 Task: Add a condition where "Channel Is Chat transcript" in new tickets in your groups.
Action: Mouse moved to (106, 382)
Screenshot: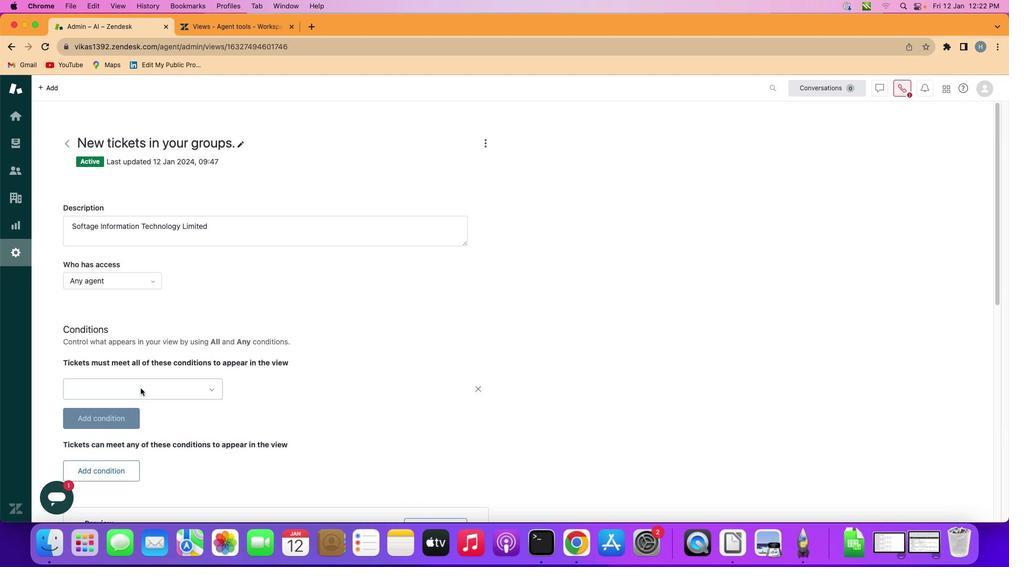 
Action: Mouse pressed left at (106, 382)
Screenshot: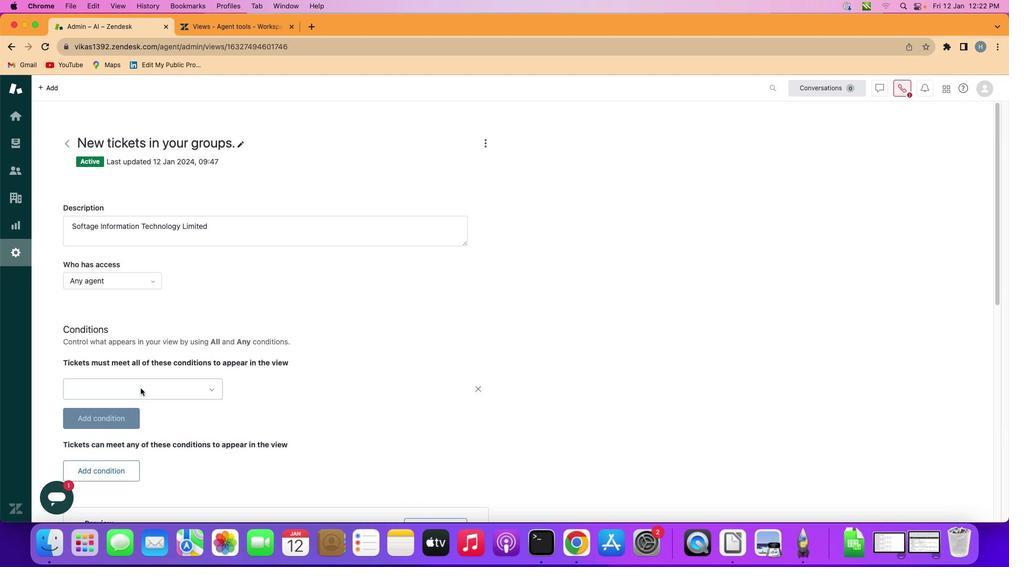
Action: Mouse moved to (155, 372)
Screenshot: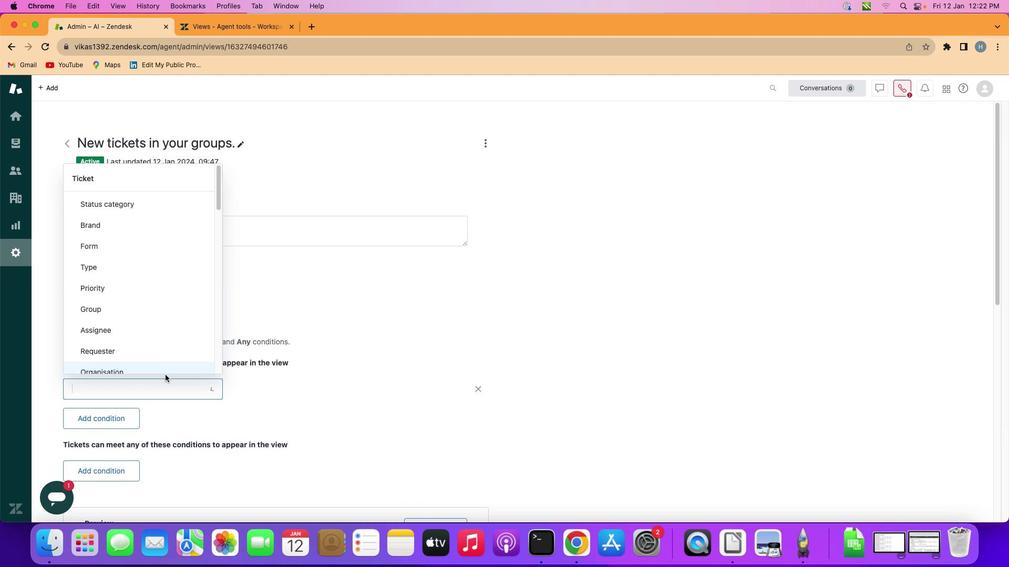 
Action: Mouse pressed left at (155, 372)
Screenshot: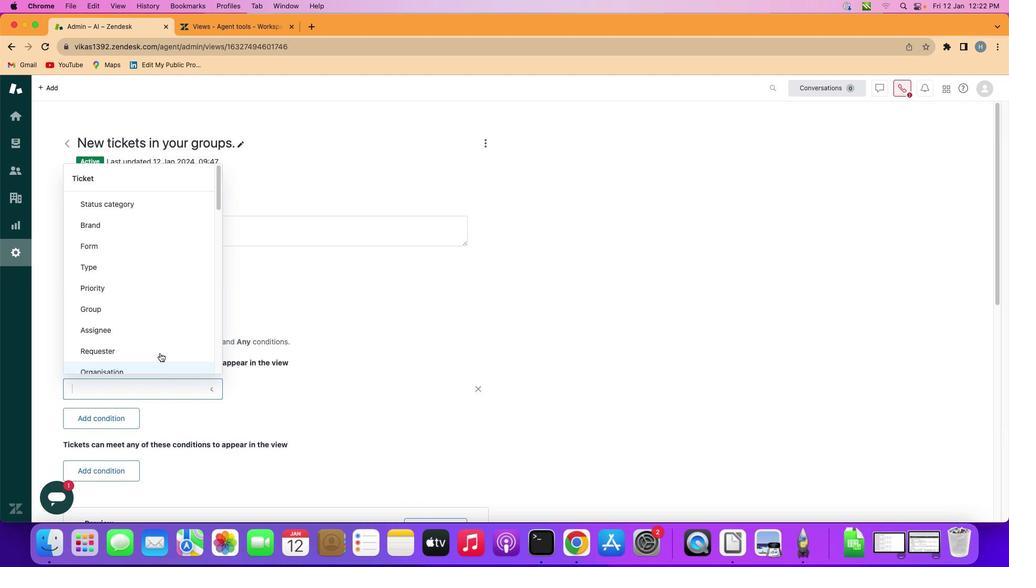 
Action: Mouse moved to (145, 270)
Screenshot: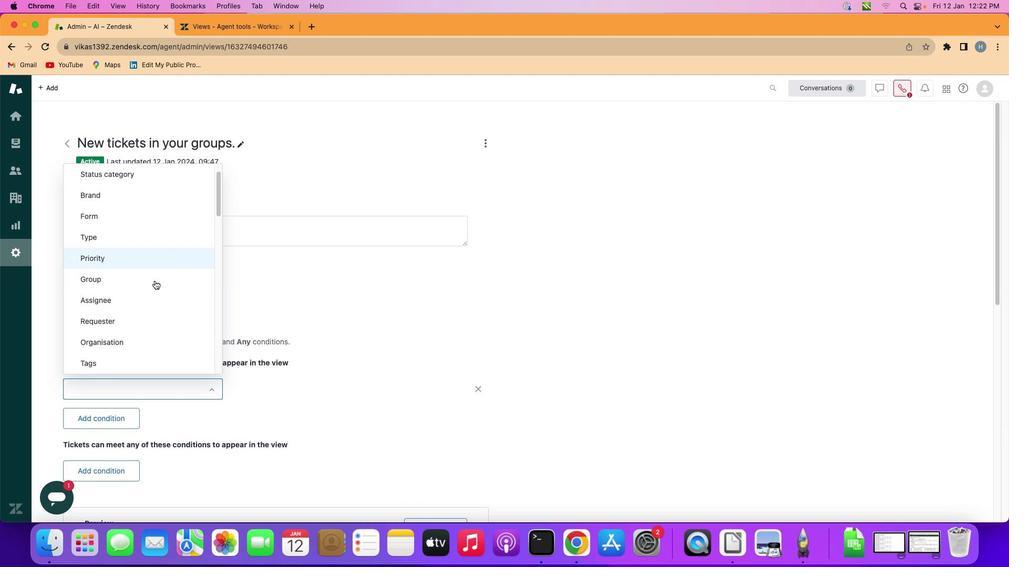 
Action: Mouse scrolled (145, 270) with delta (-9, -9)
Screenshot: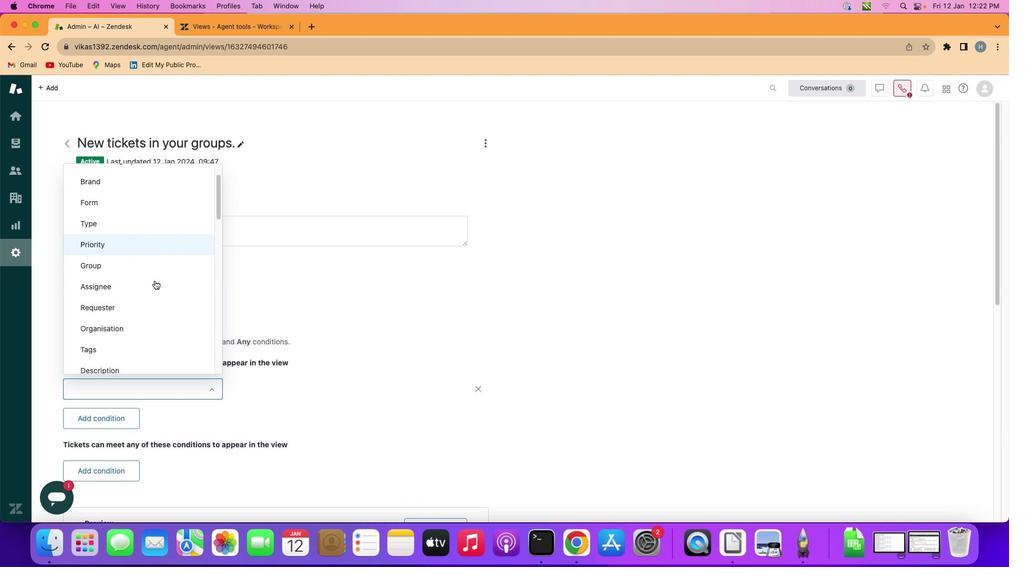 
Action: Mouse scrolled (145, 270) with delta (-9, -9)
Screenshot: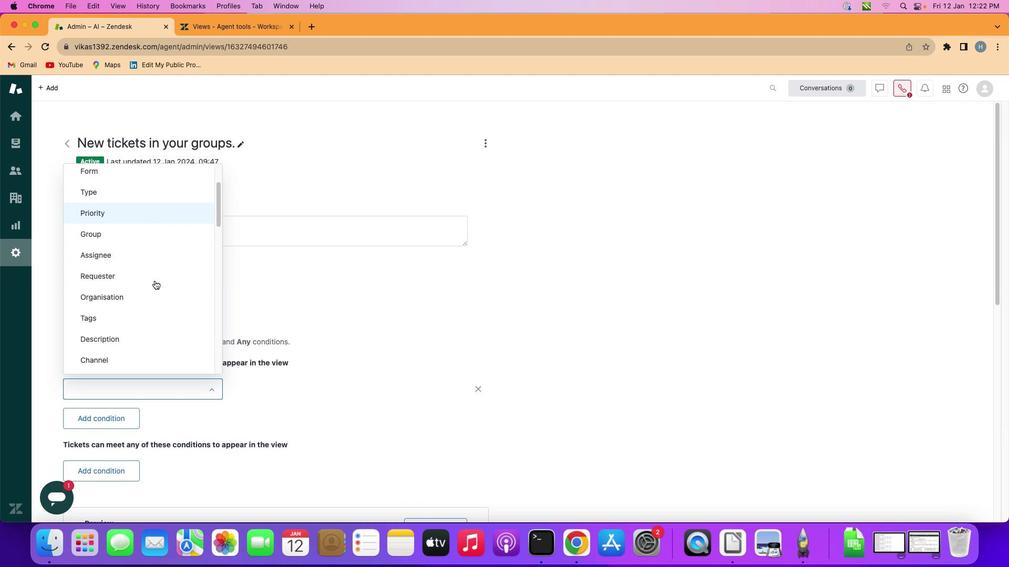 
Action: Mouse scrolled (145, 270) with delta (-9, -9)
Screenshot: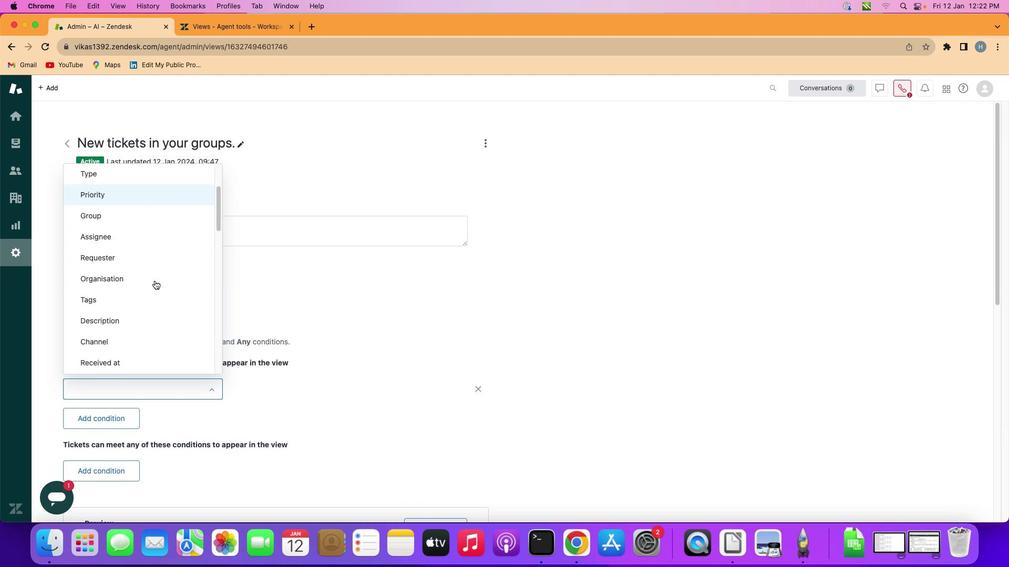 
Action: Mouse scrolled (145, 270) with delta (-9, -10)
Screenshot: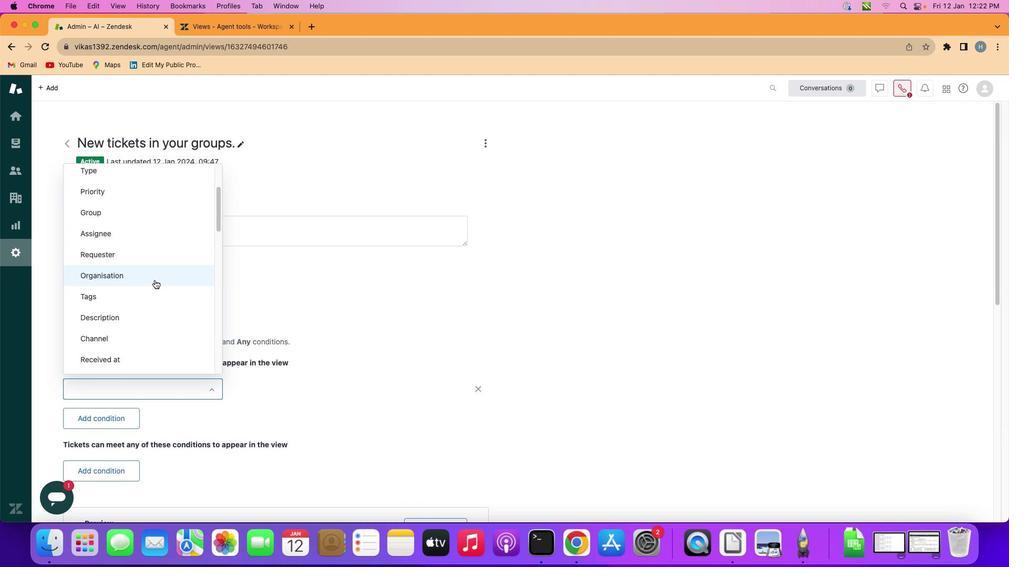 
Action: Mouse scrolled (145, 270) with delta (-9, -9)
Screenshot: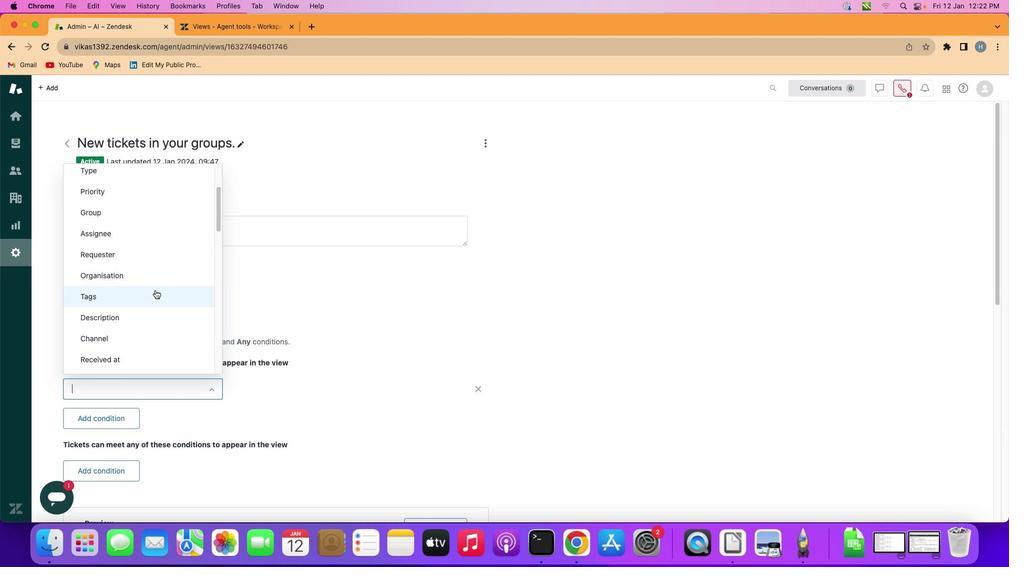 
Action: Mouse moved to (145, 329)
Screenshot: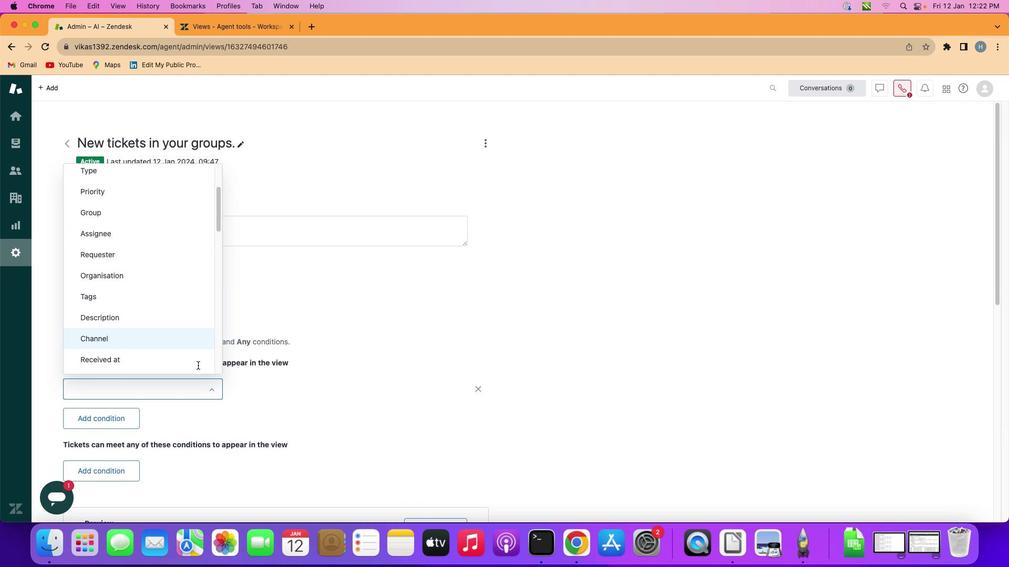 
Action: Mouse pressed left at (145, 329)
Screenshot: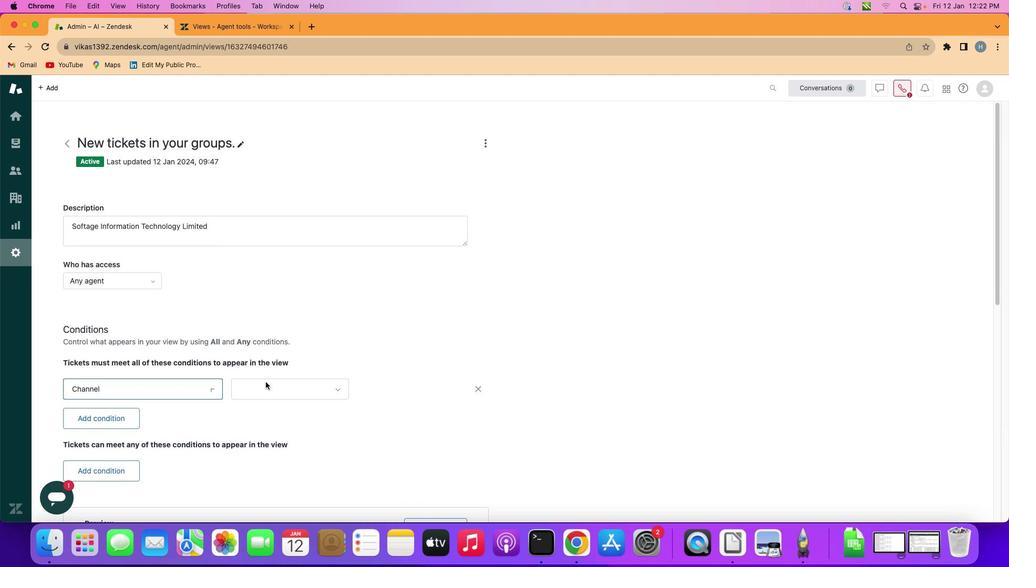 
Action: Mouse moved to (283, 381)
Screenshot: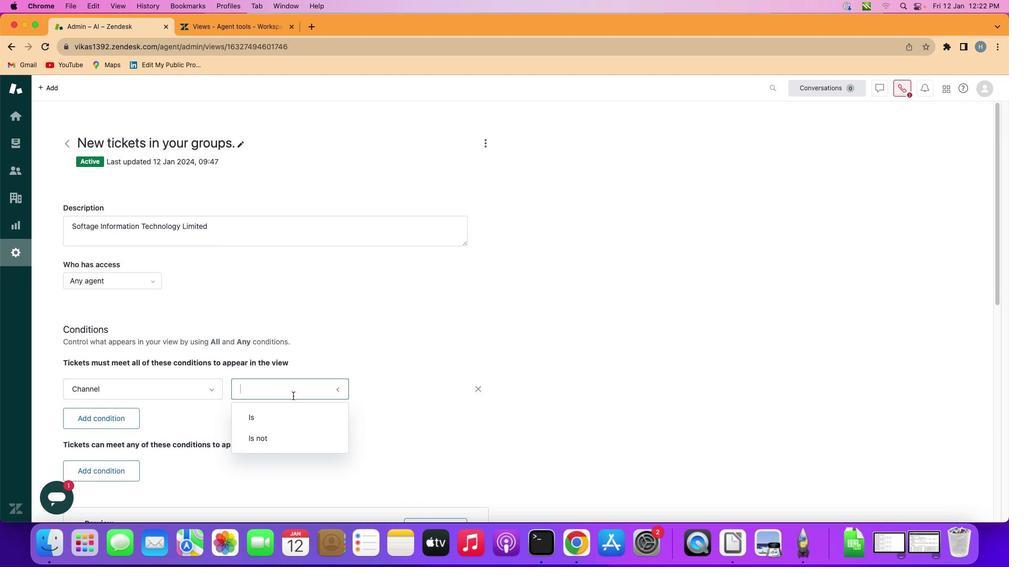 
Action: Mouse pressed left at (283, 381)
Screenshot: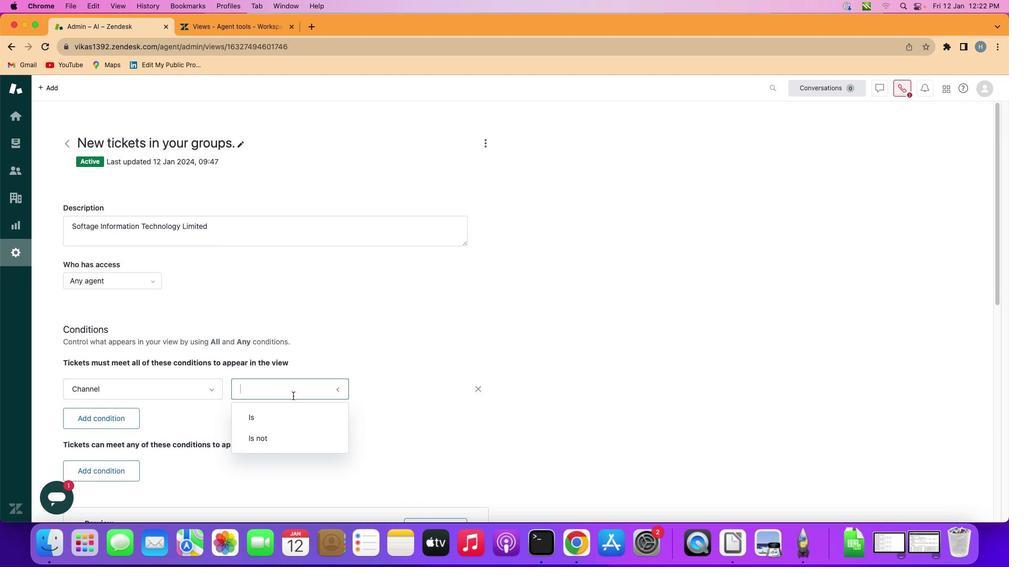 
Action: Mouse moved to (284, 406)
Screenshot: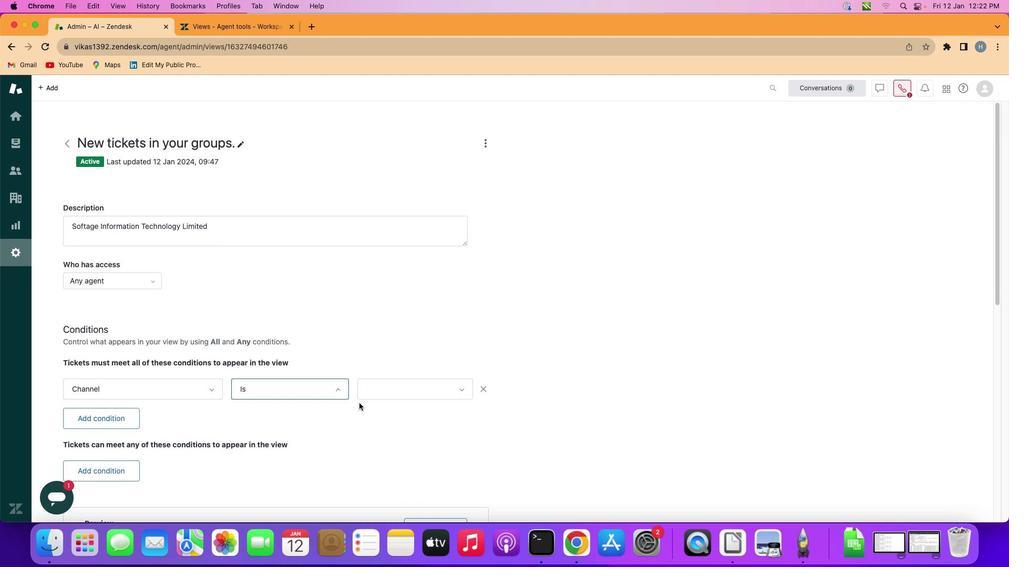 
Action: Mouse pressed left at (284, 406)
Screenshot: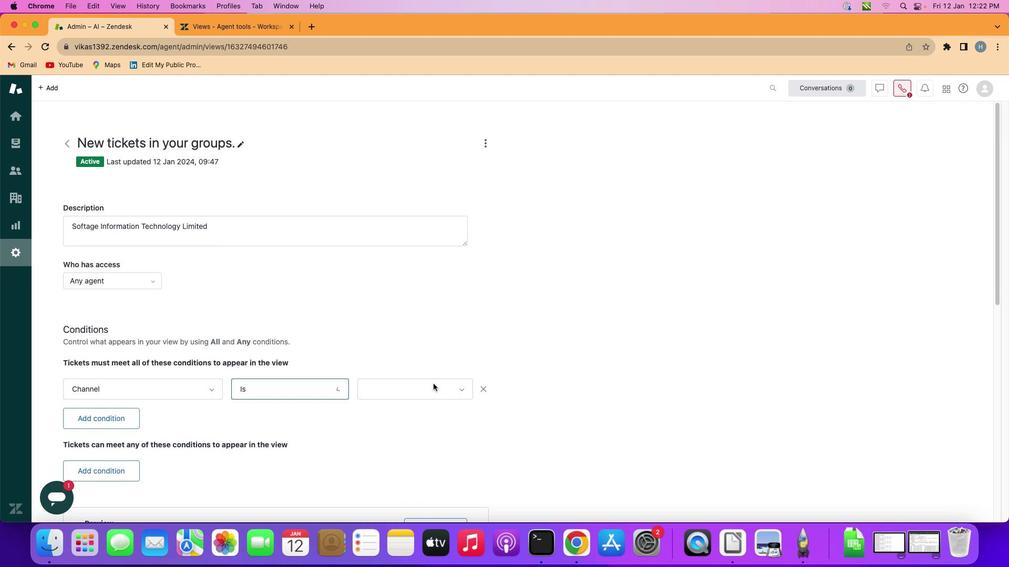 
Action: Mouse moved to (424, 373)
Screenshot: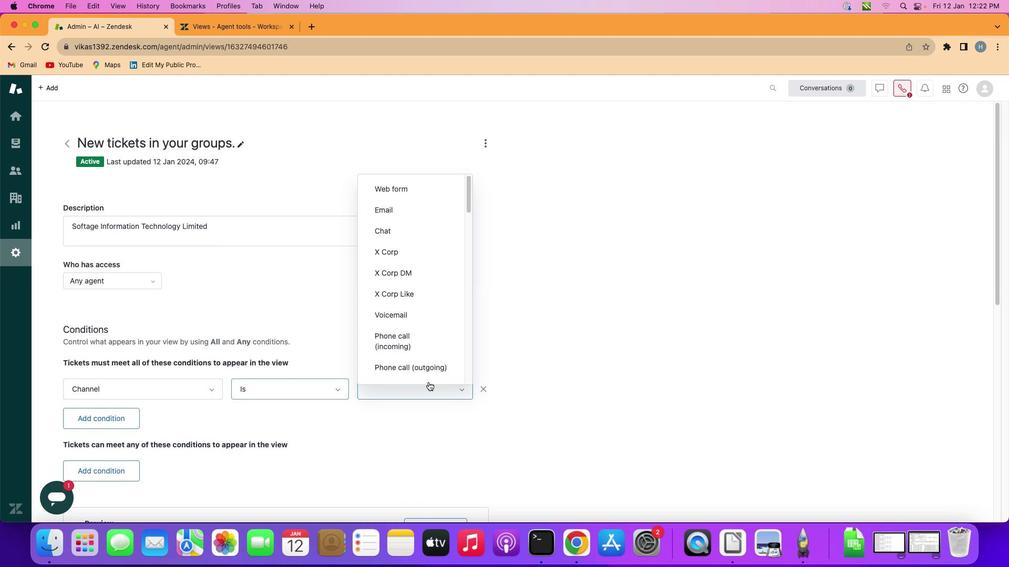 
Action: Mouse pressed left at (424, 373)
Screenshot: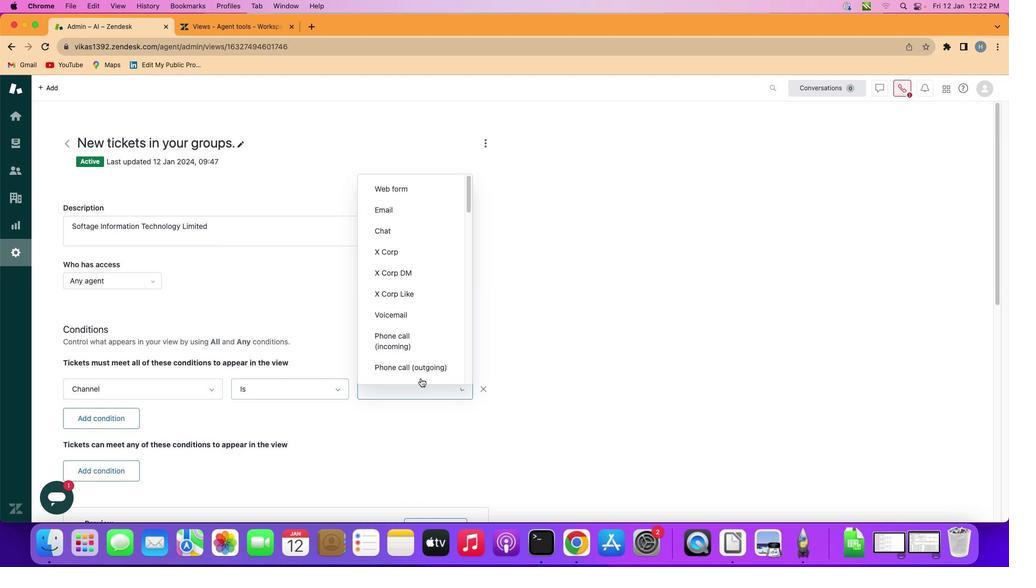 
Action: Mouse moved to (399, 287)
Screenshot: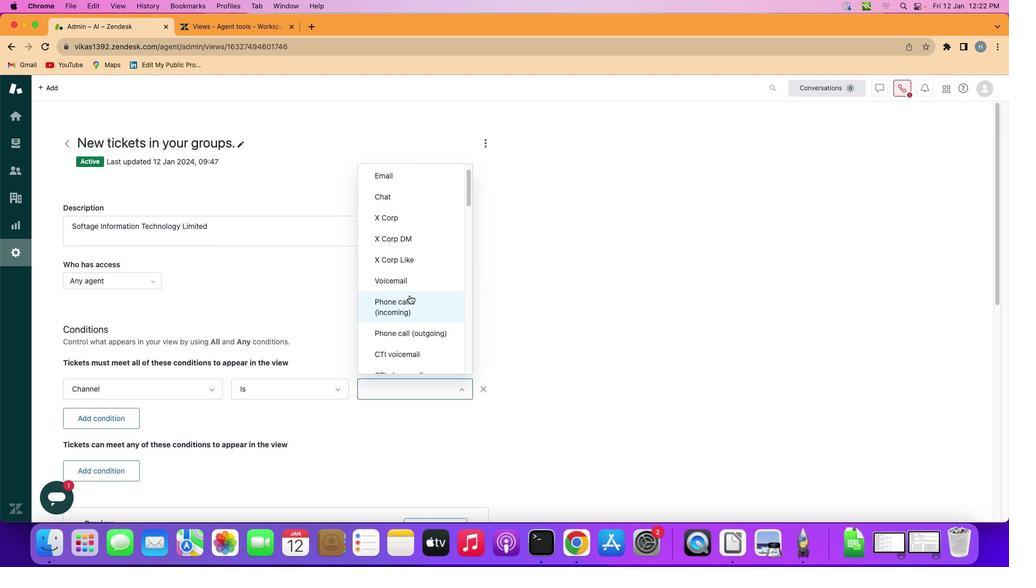 
Action: Mouse scrolled (399, 287) with delta (-9, -9)
Screenshot: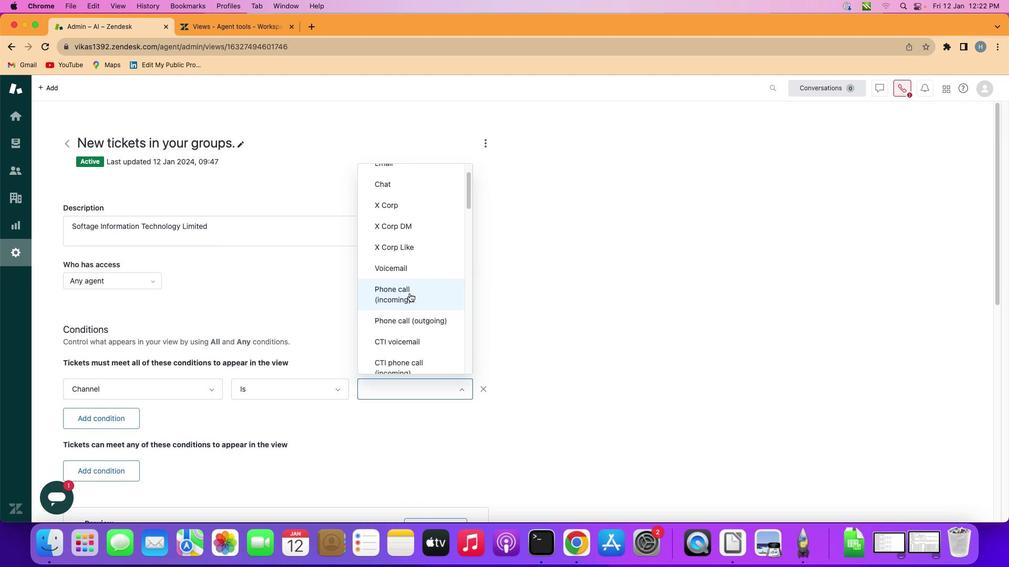 
Action: Mouse scrolled (399, 287) with delta (-9, -9)
Screenshot: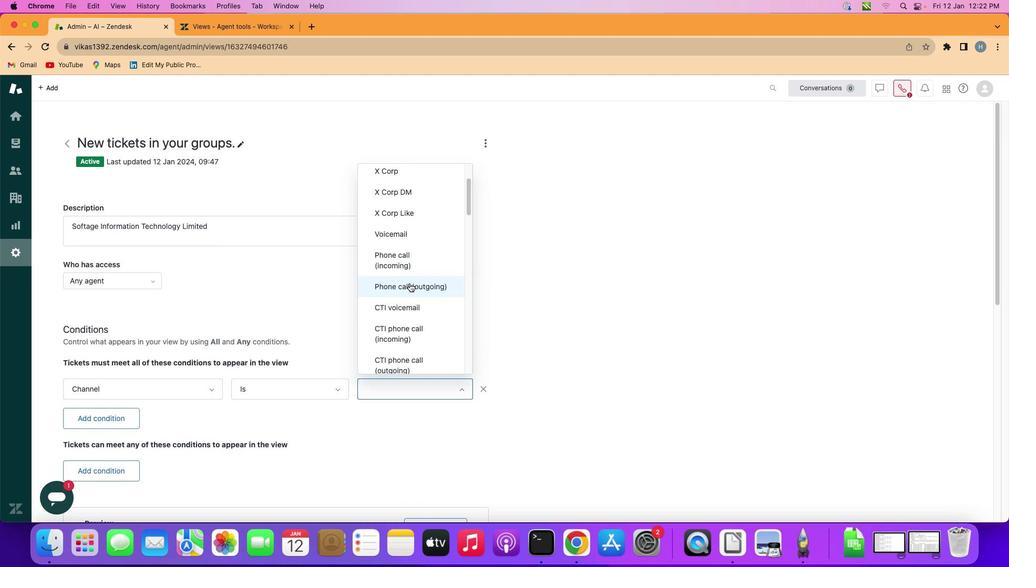 
Action: Mouse scrolled (399, 287) with delta (-9, -9)
Screenshot: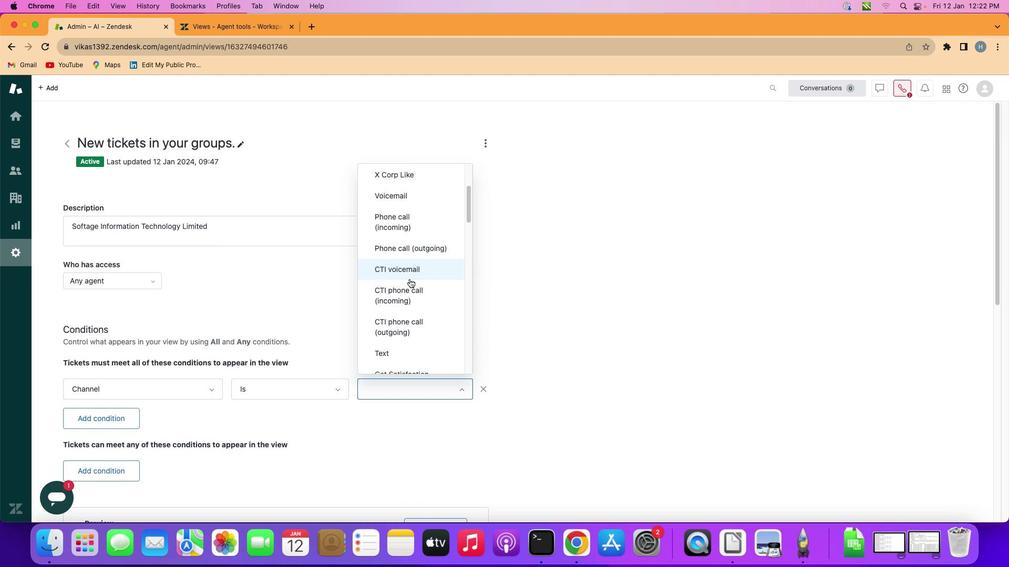 
Action: Mouse moved to (399, 286)
Screenshot: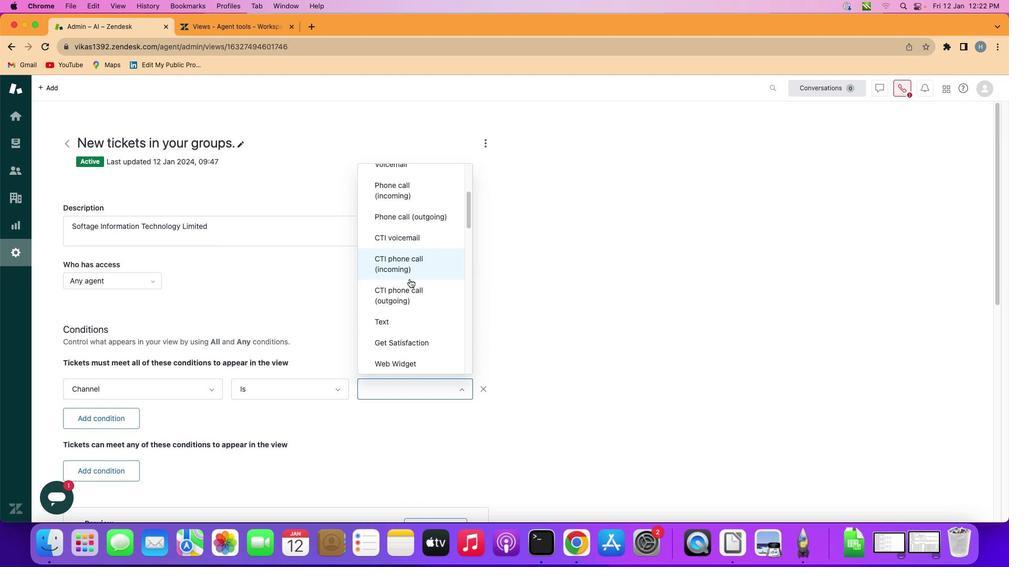 
Action: Mouse scrolled (399, 286) with delta (-9, -10)
Screenshot: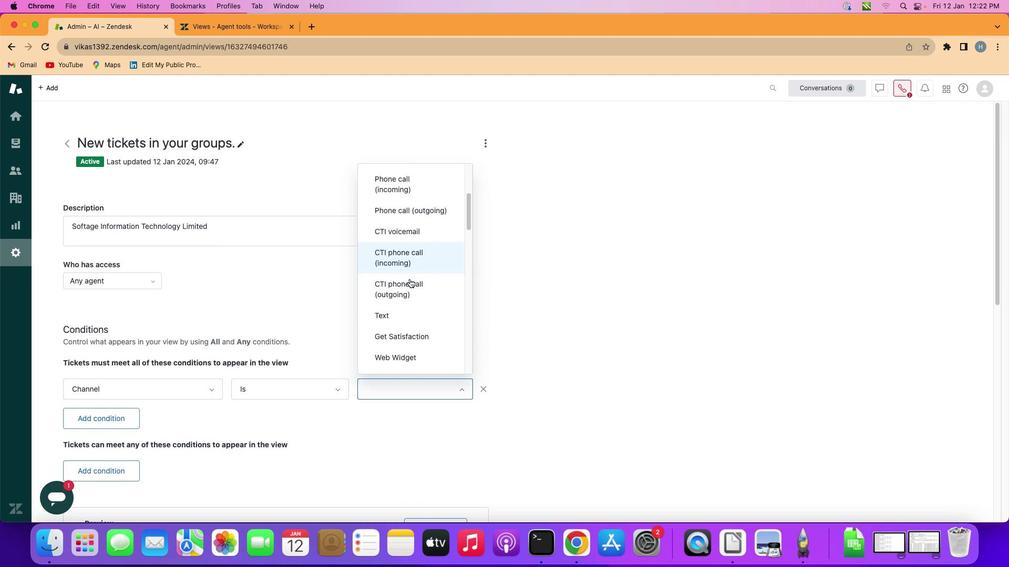 
Action: Mouse moved to (399, 278)
Screenshot: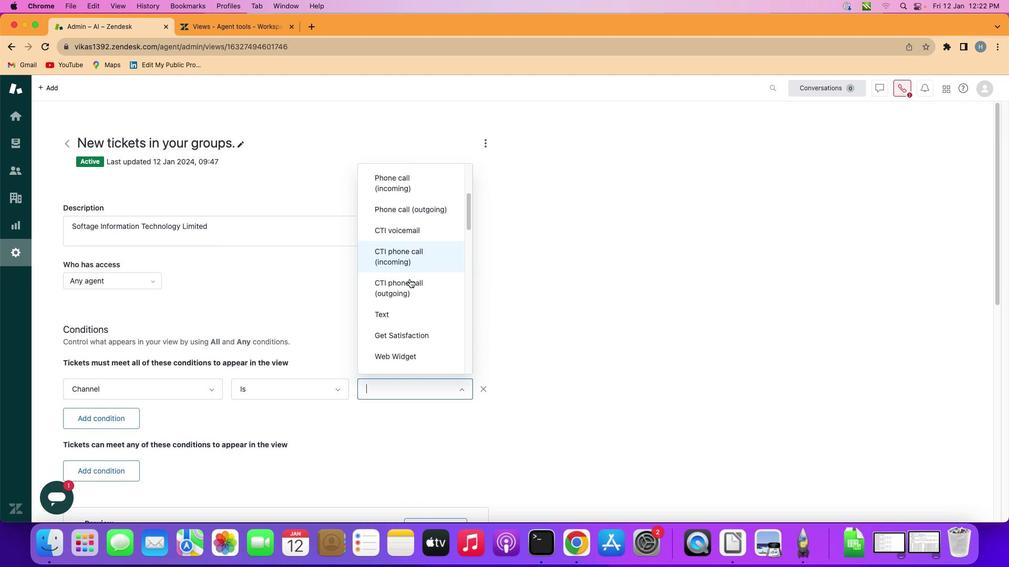
Action: Mouse scrolled (399, 278) with delta (-9, -10)
Screenshot: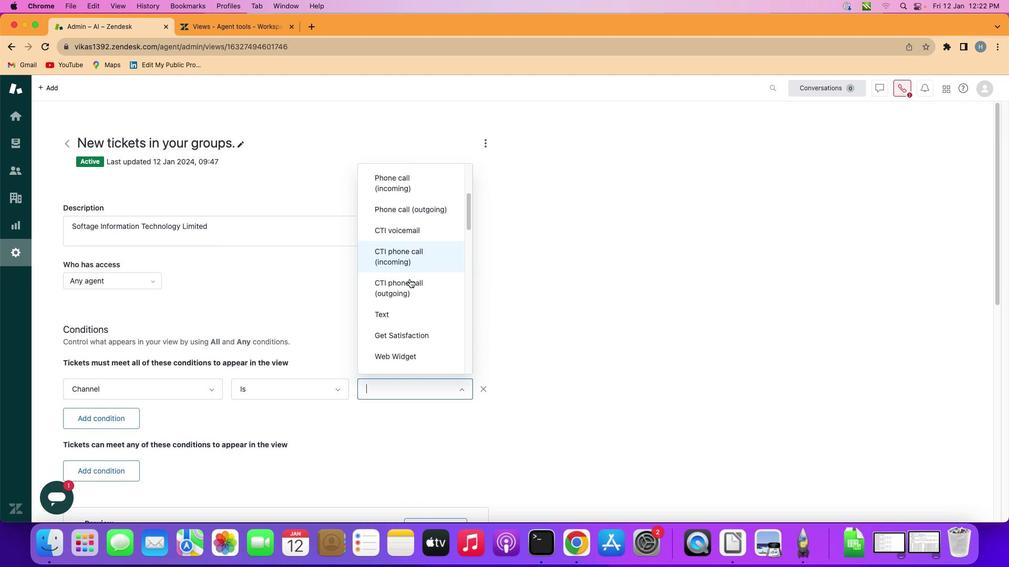 
Action: Mouse moved to (400, 269)
Screenshot: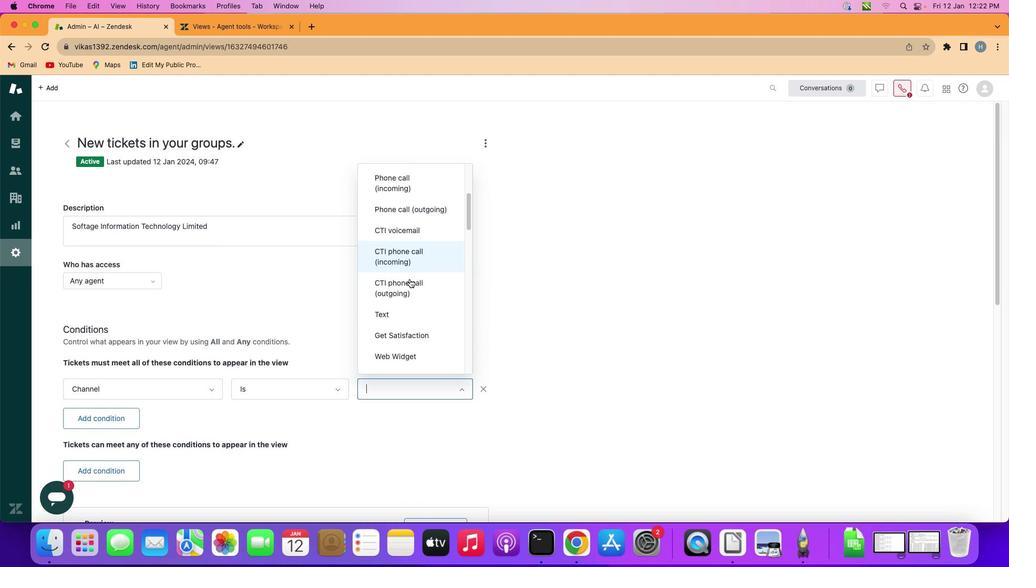
Action: Mouse scrolled (400, 269) with delta (-9, -9)
Screenshot: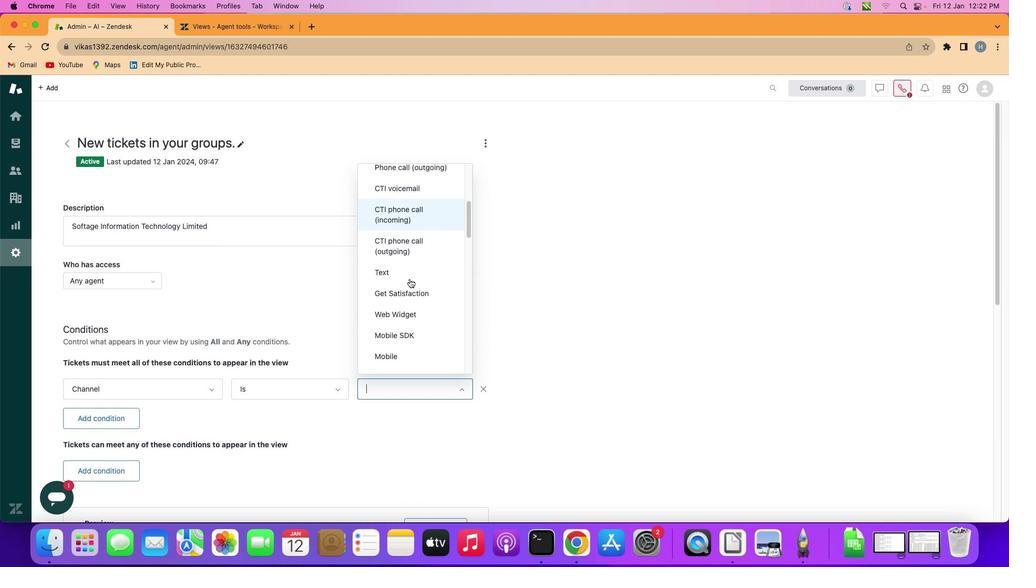 
Action: Mouse scrolled (400, 269) with delta (-9, -9)
Screenshot: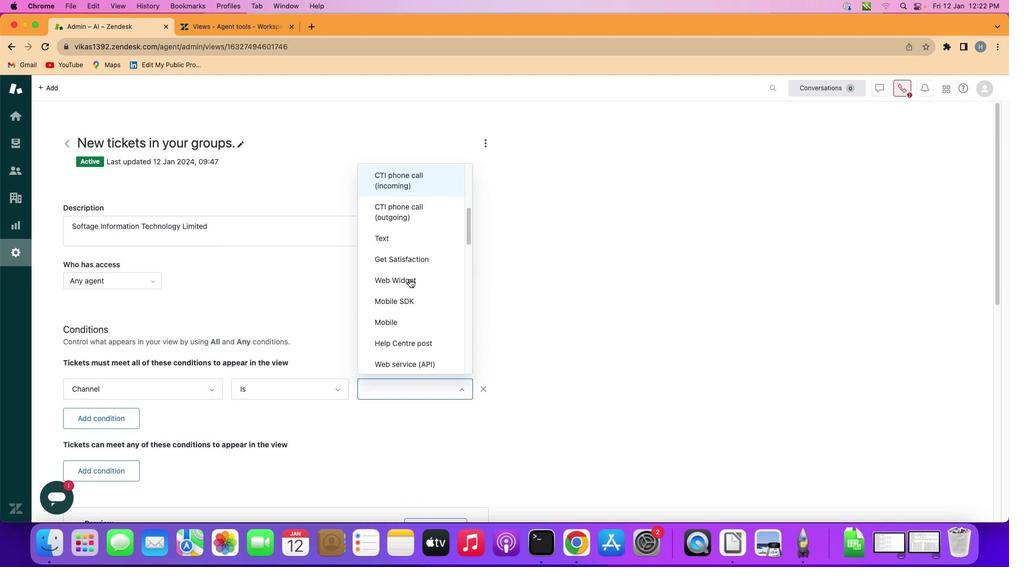 
Action: Mouse scrolled (400, 269) with delta (-9, -9)
Screenshot: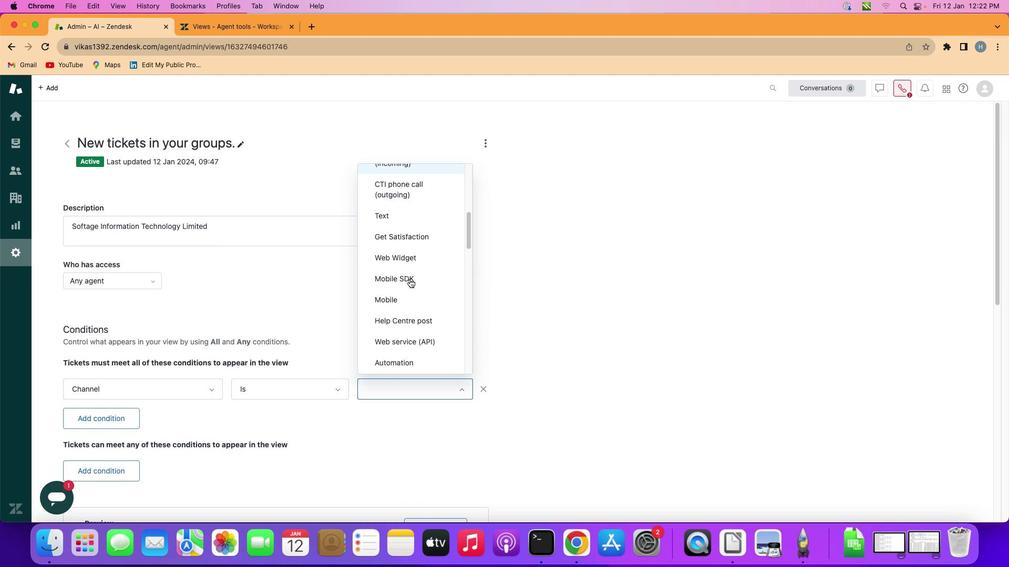
Action: Mouse scrolled (400, 269) with delta (-9, -10)
Screenshot: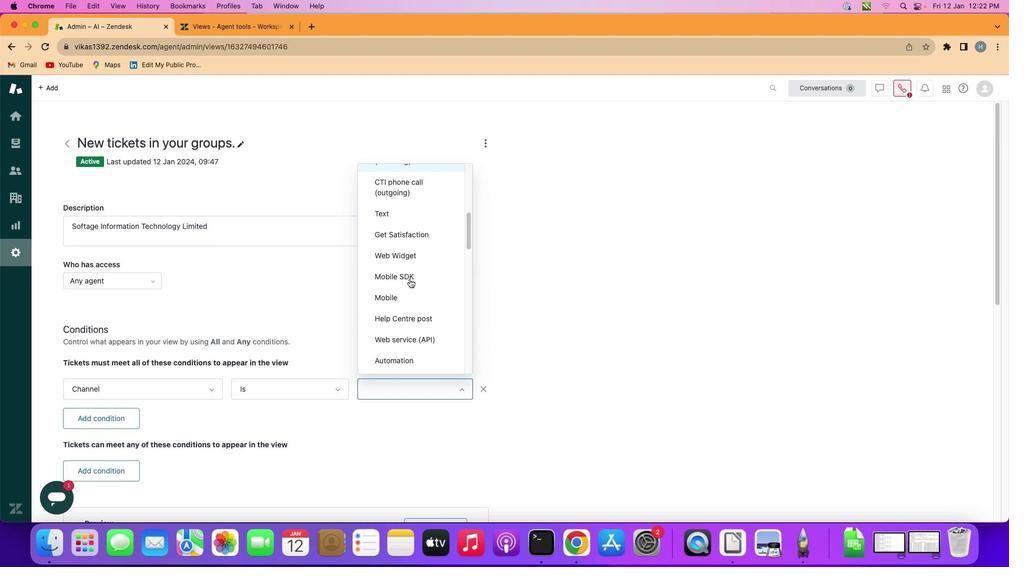 
Action: Mouse moved to (400, 269)
Screenshot: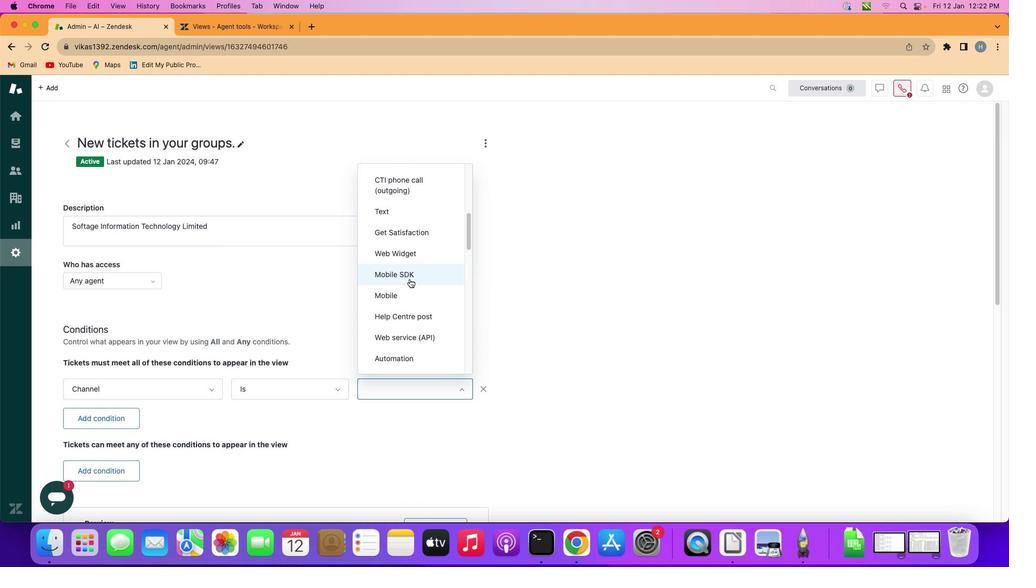 
Action: Mouse scrolled (400, 269) with delta (-9, -9)
Screenshot: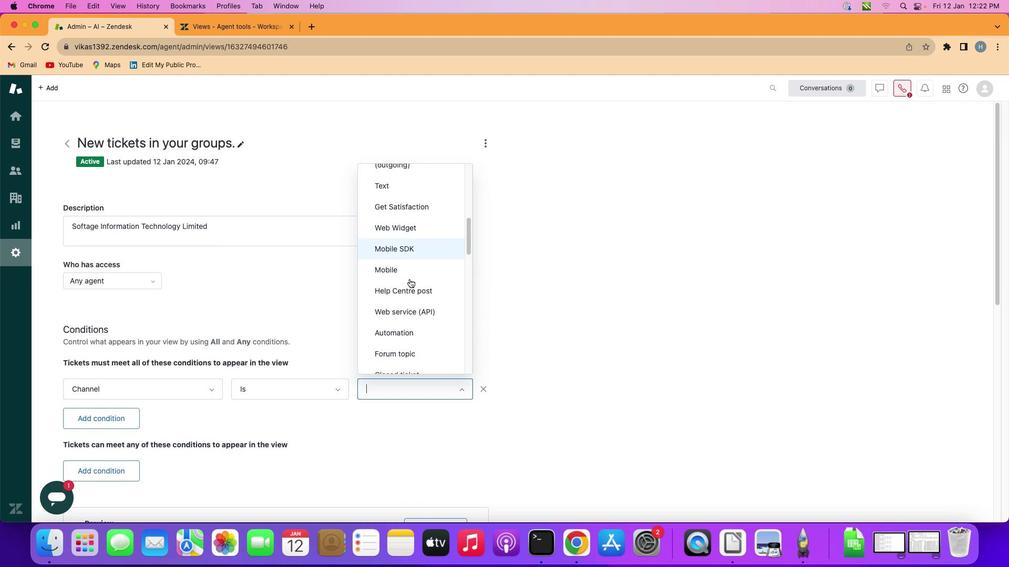 
Action: Mouse scrolled (400, 269) with delta (-9, -9)
Screenshot: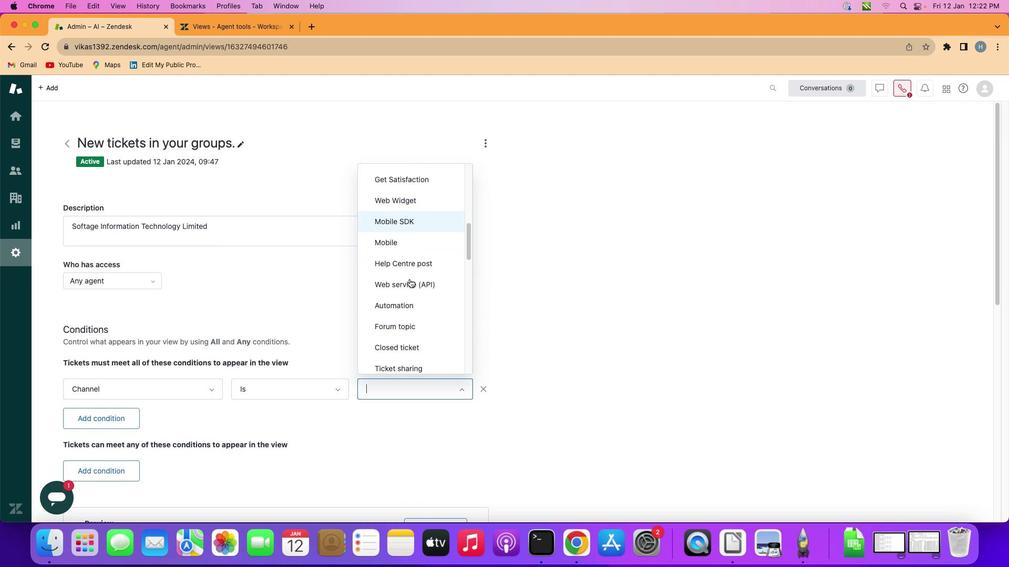 
Action: Mouse scrolled (400, 269) with delta (-9, -9)
Screenshot: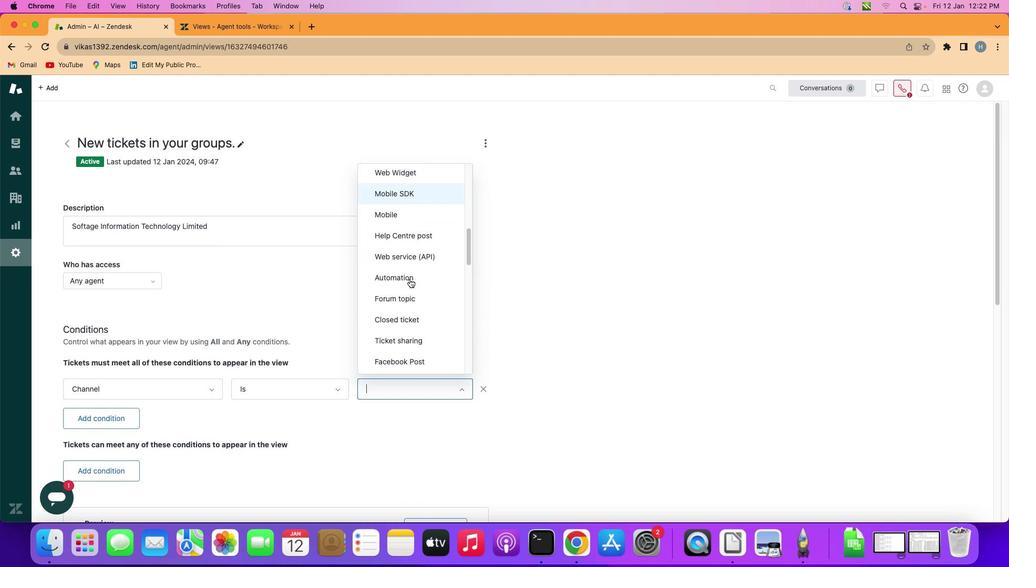 
Action: Mouse scrolled (400, 269) with delta (-9, -9)
Screenshot: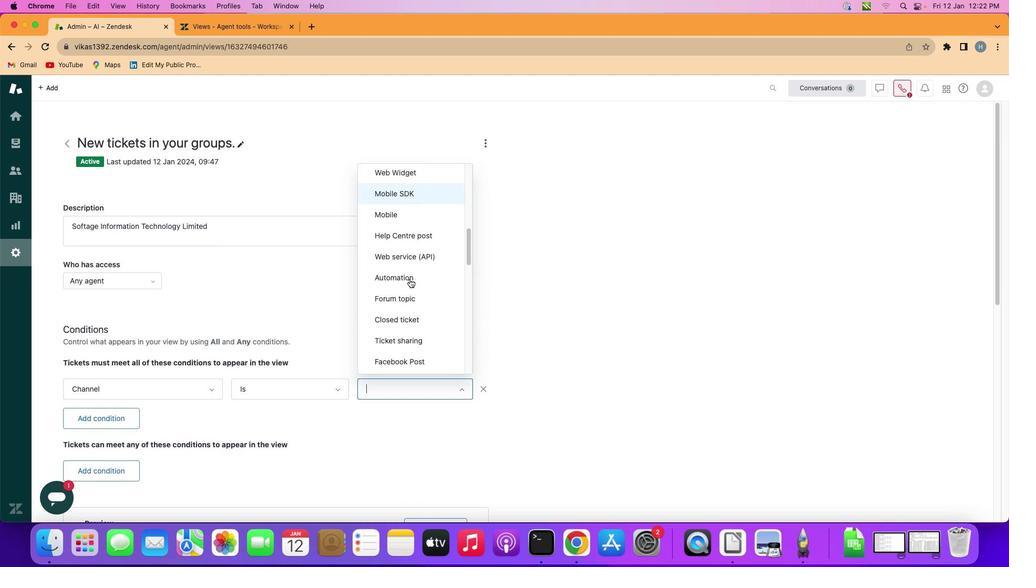 
Action: Mouse scrolled (400, 269) with delta (-9, -9)
Screenshot: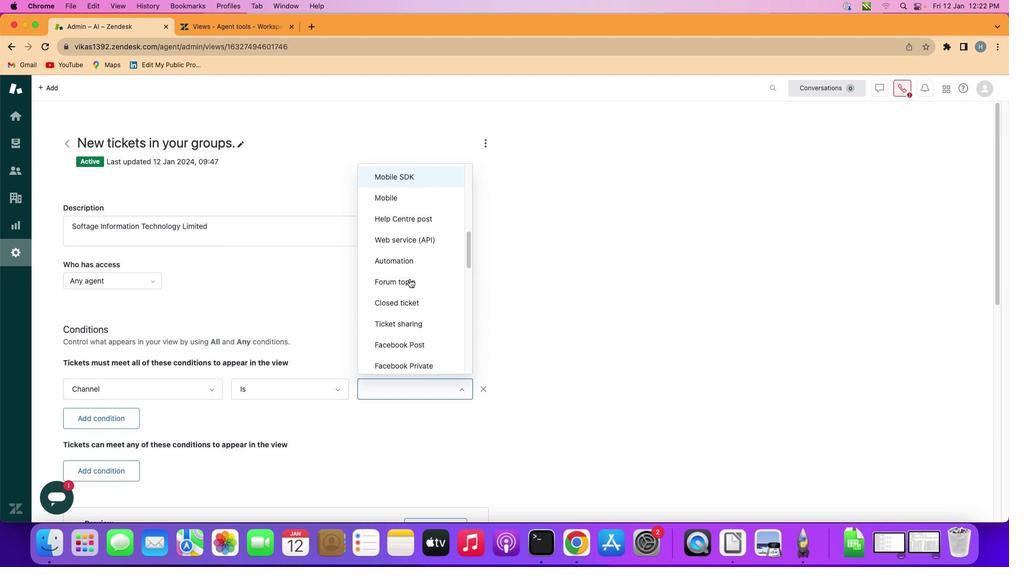 
Action: Mouse scrolled (400, 269) with delta (-9, -9)
Screenshot: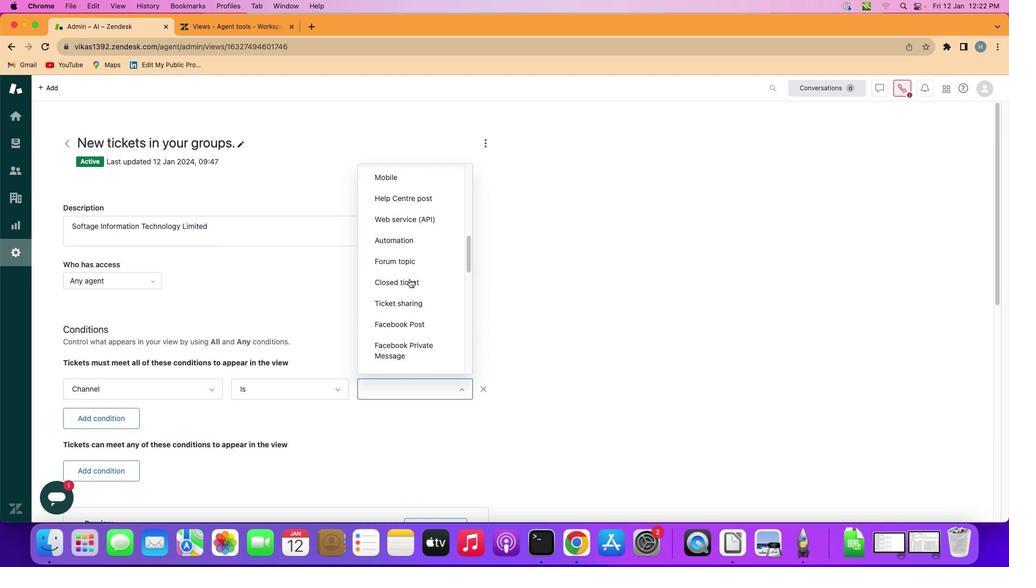 
Action: Mouse scrolled (400, 269) with delta (-9, -9)
Screenshot: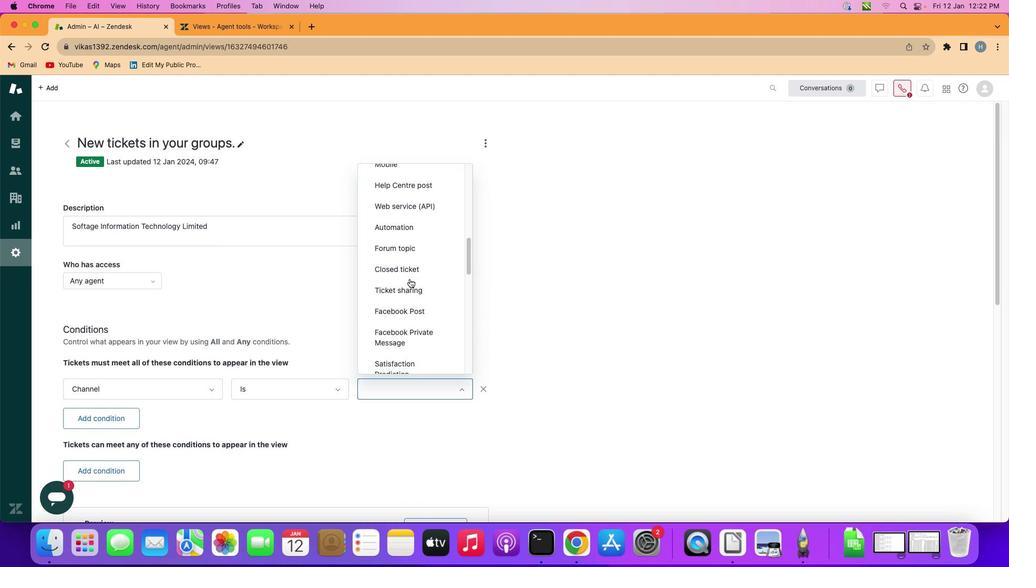 
Action: Mouse scrolled (400, 269) with delta (-9, -9)
Screenshot: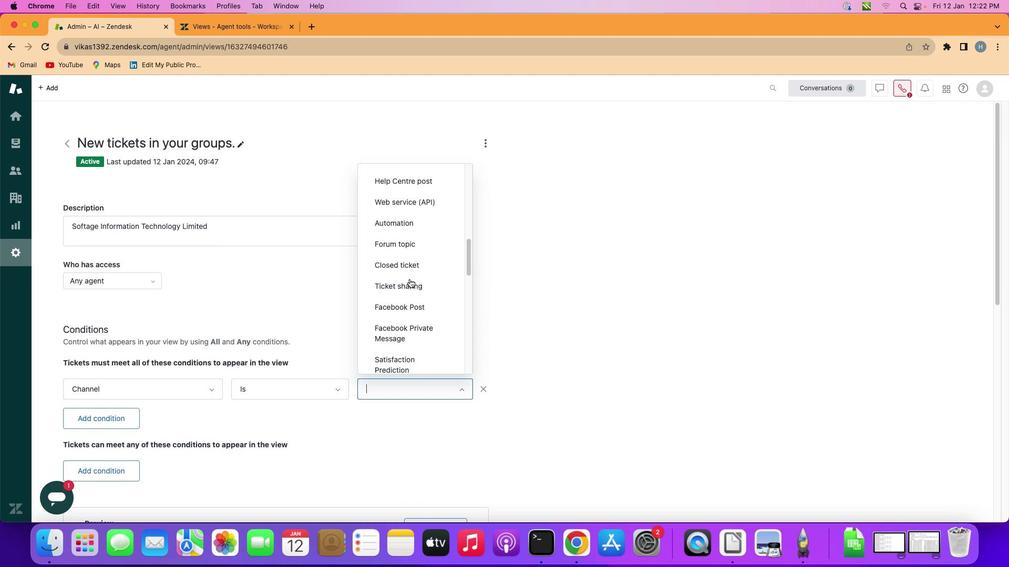 
Action: Mouse scrolled (400, 269) with delta (-9, -9)
Screenshot: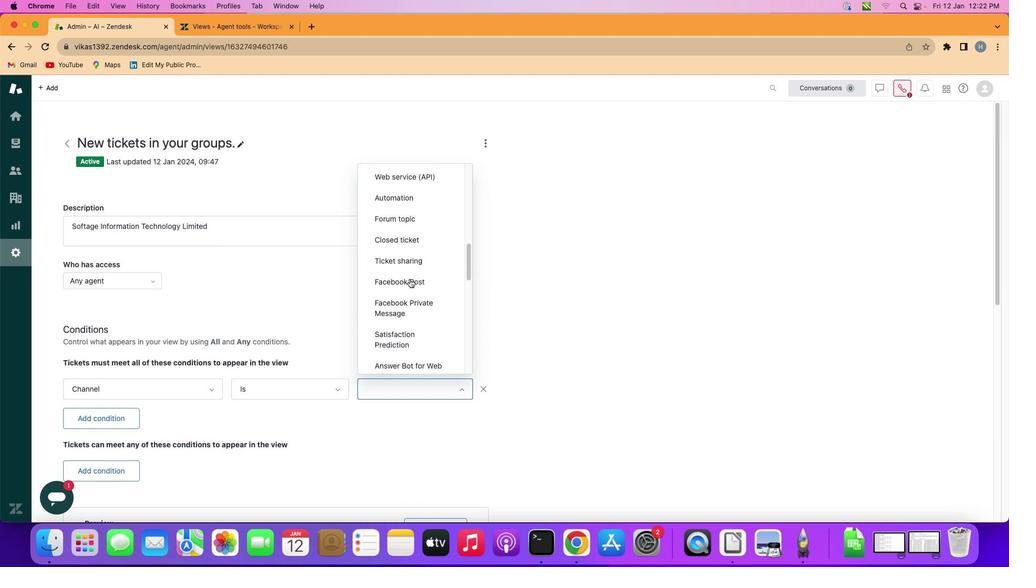 
Action: Mouse scrolled (400, 269) with delta (-9, -9)
Screenshot: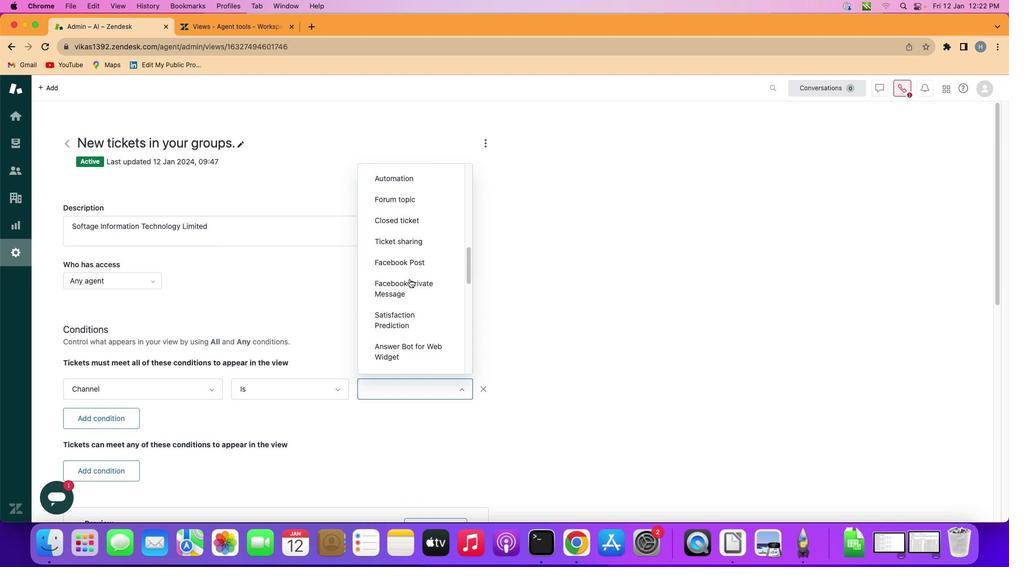 
Action: Mouse scrolled (400, 269) with delta (-9, -9)
Screenshot: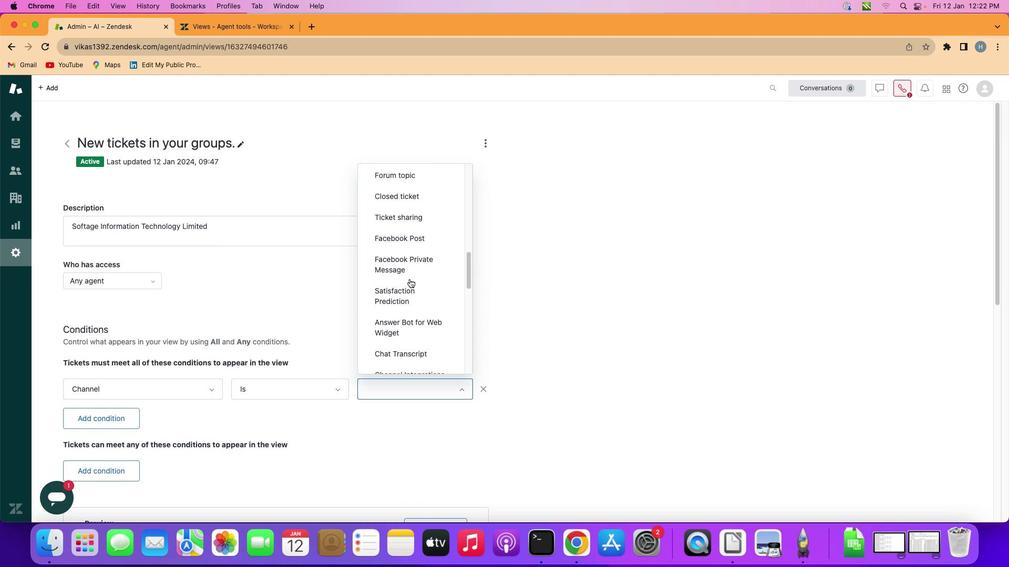 
Action: Mouse scrolled (400, 269) with delta (-9, -9)
Screenshot: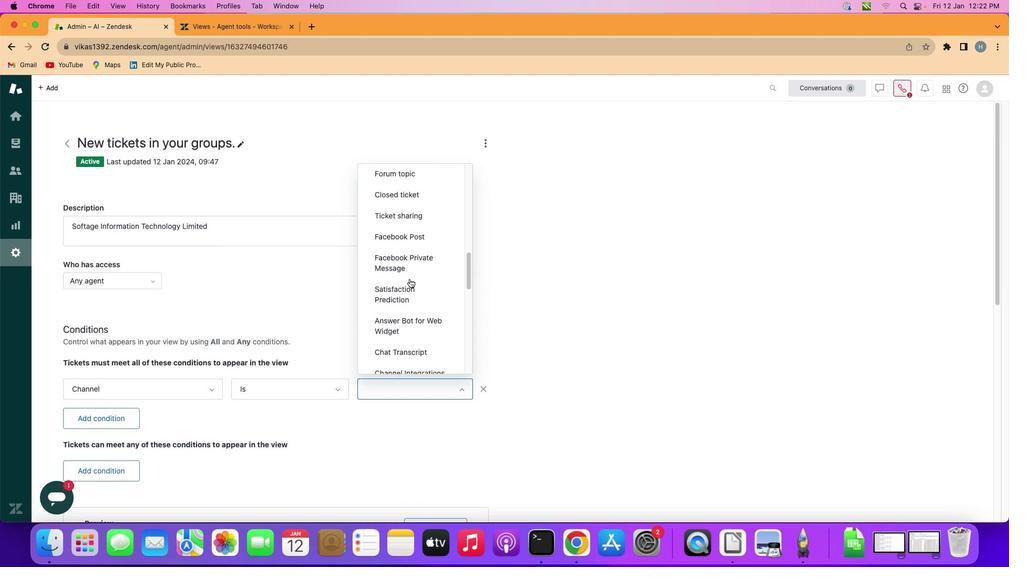 
Action: Mouse scrolled (400, 269) with delta (-9, -9)
Screenshot: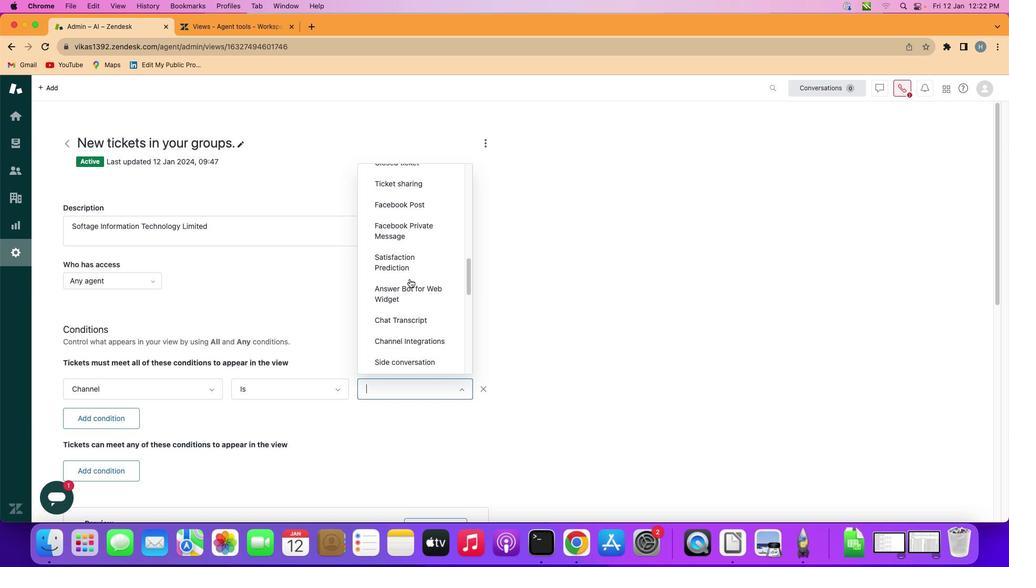 
Action: Mouse scrolled (400, 269) with delta (-9, -9)
Screenshot: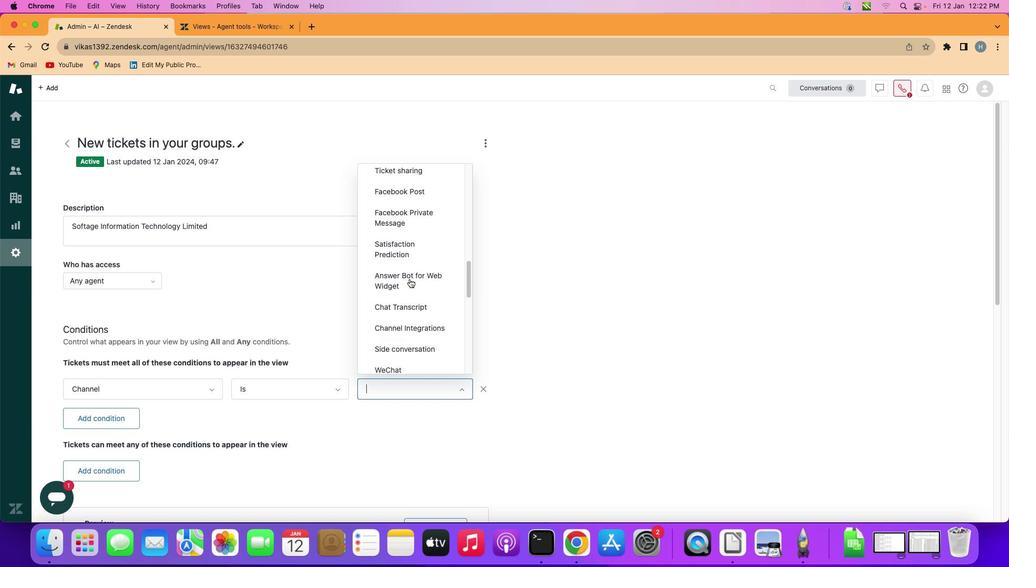 
Action: Mouse scrolled (400, 269) with delta (-9, -9)
Screenshot: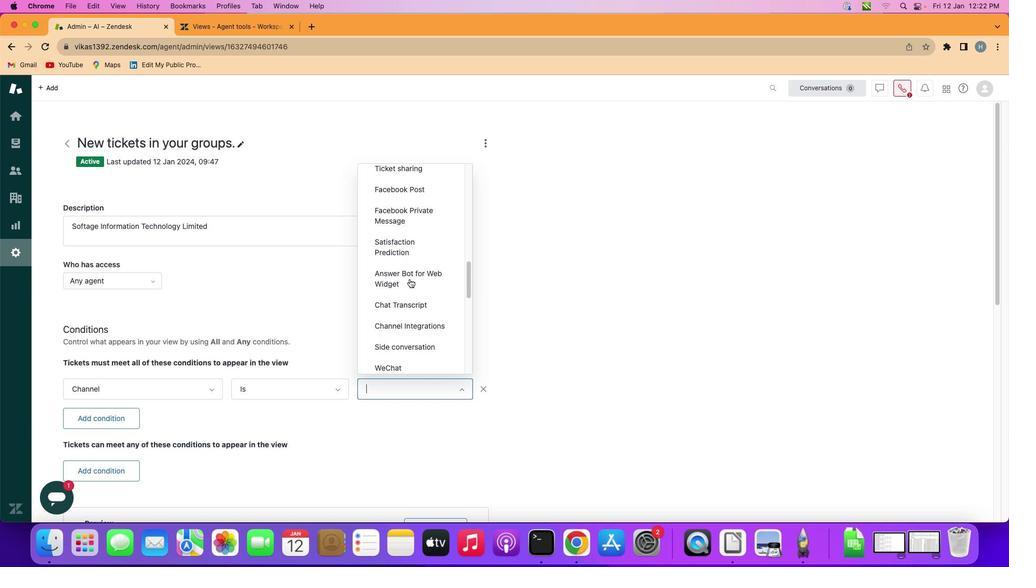 
Action: Mouse scrolled (400, 269) with delta (-9, -9)
Screenshot: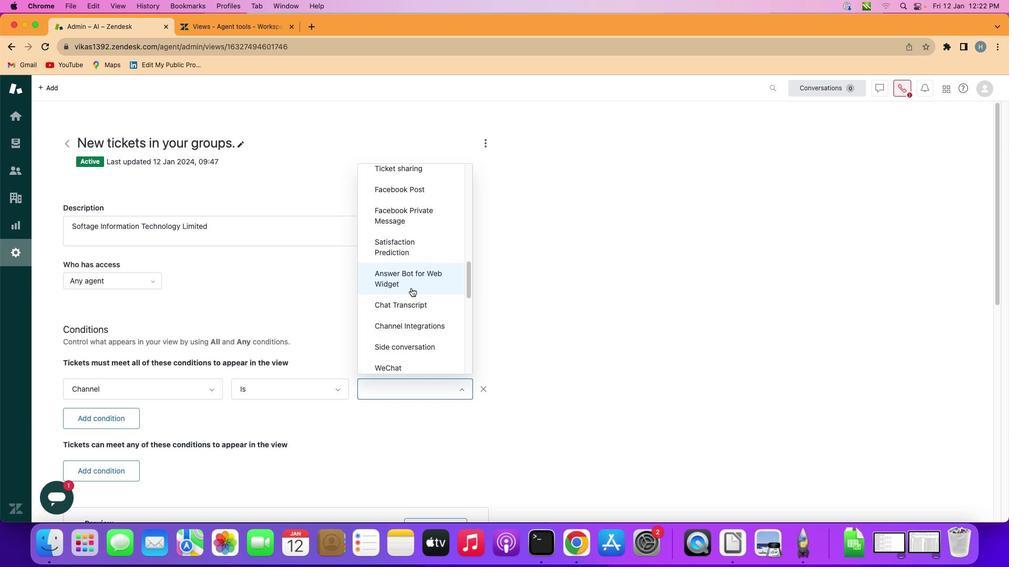 
Action: Mouse moved to (402, 287)
Screenshot: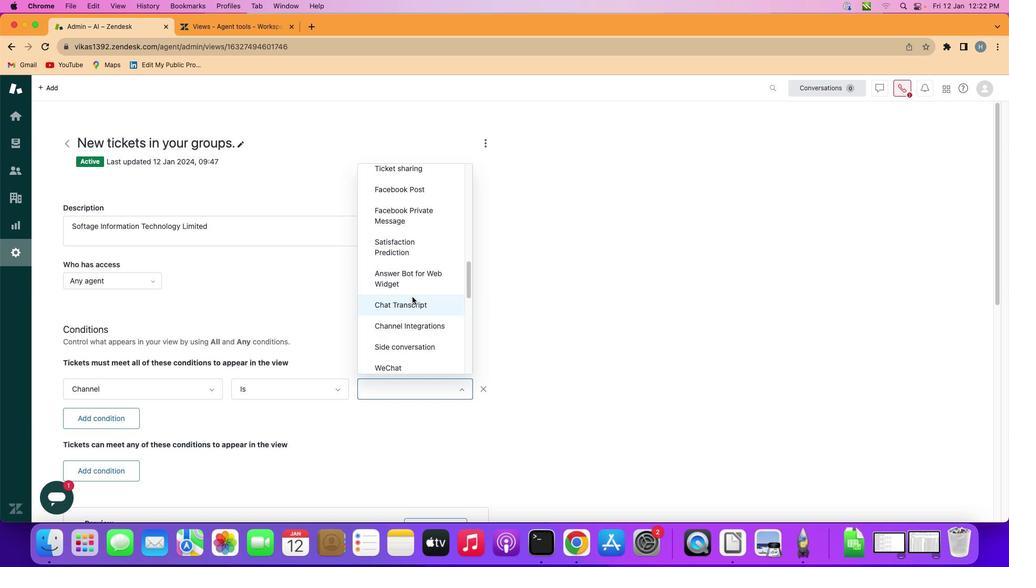 
Action: Mouse pressed left at (402, 287)
Screenshot: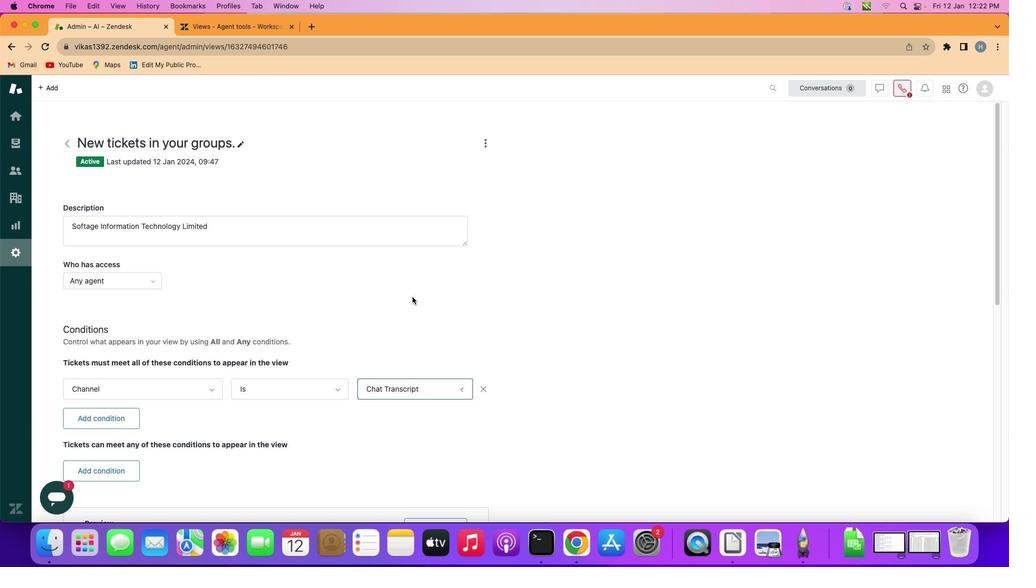 
Action: Mouse moved to (404, 287)
Screenshot: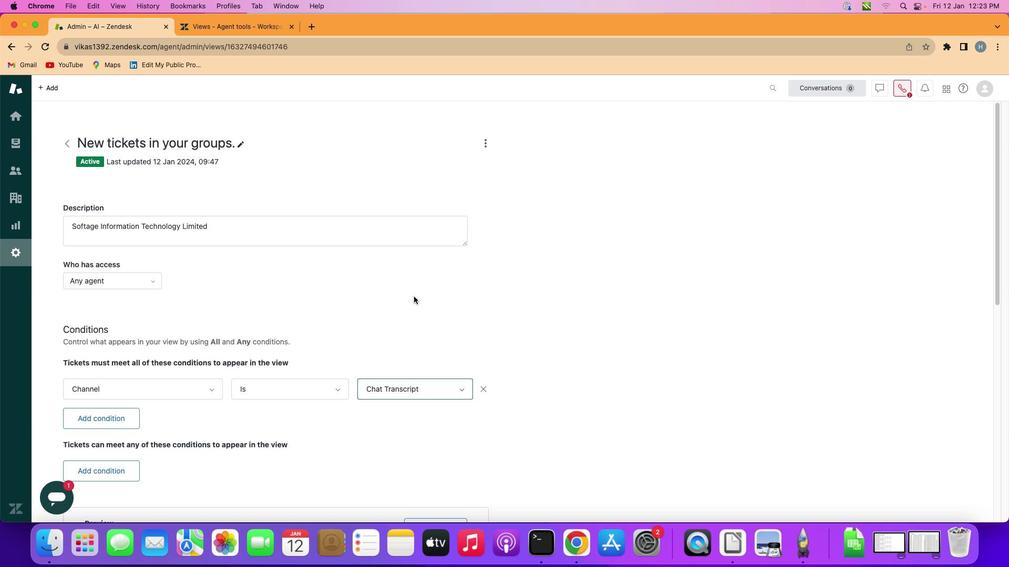 
